 Task: Start in the project TransferLine the sprint 'Warp Speed Ahead', with a duration of 3 weeks.
Action: Mouse moved to (256, 67)
Screenshot: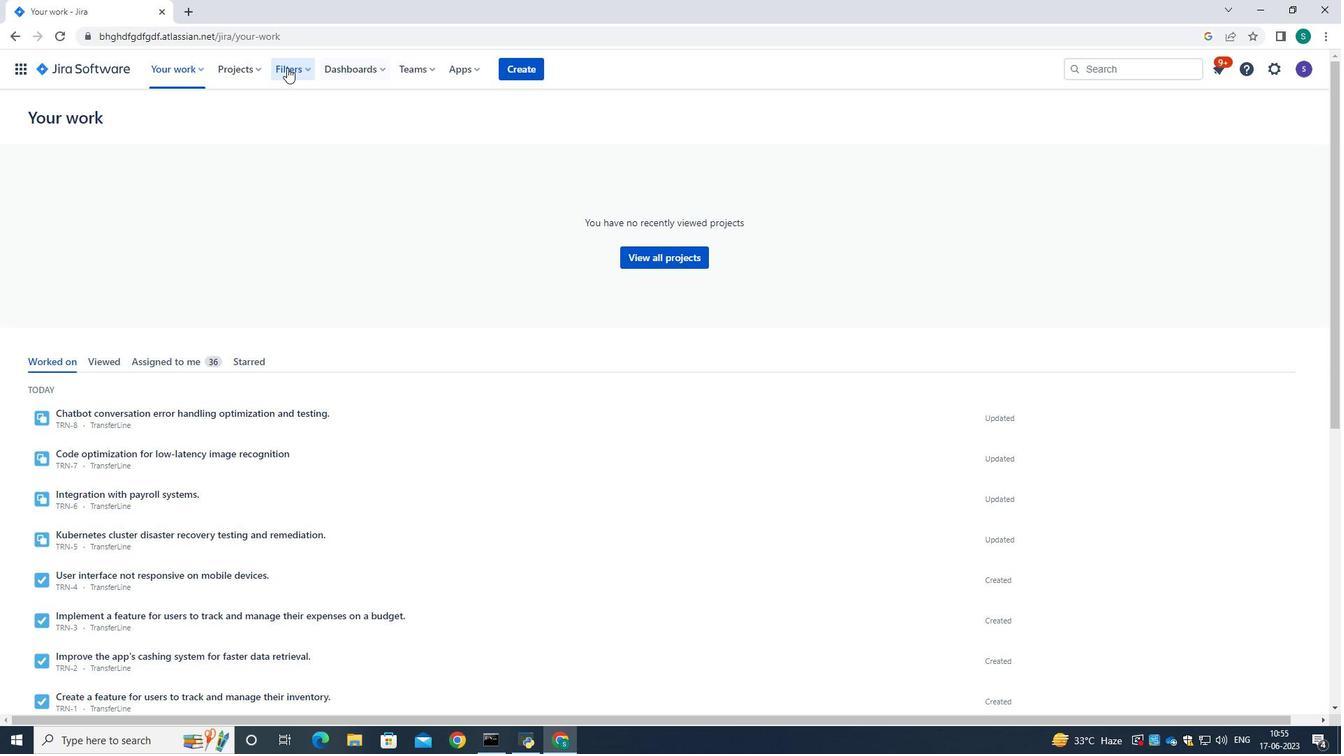 
Action: Mouse pressed left at (256, 67)
Screenshot: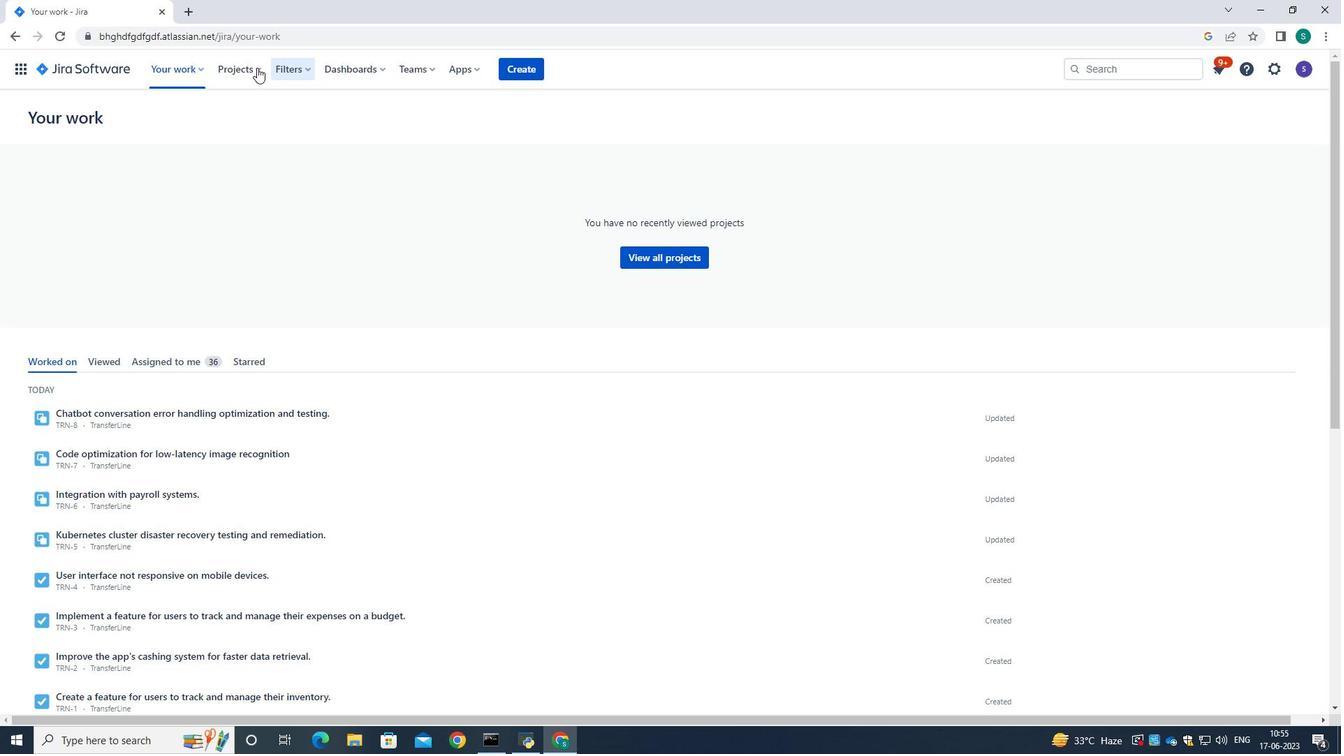 
Action: Mouse moved to (250, 135)
Screenshot: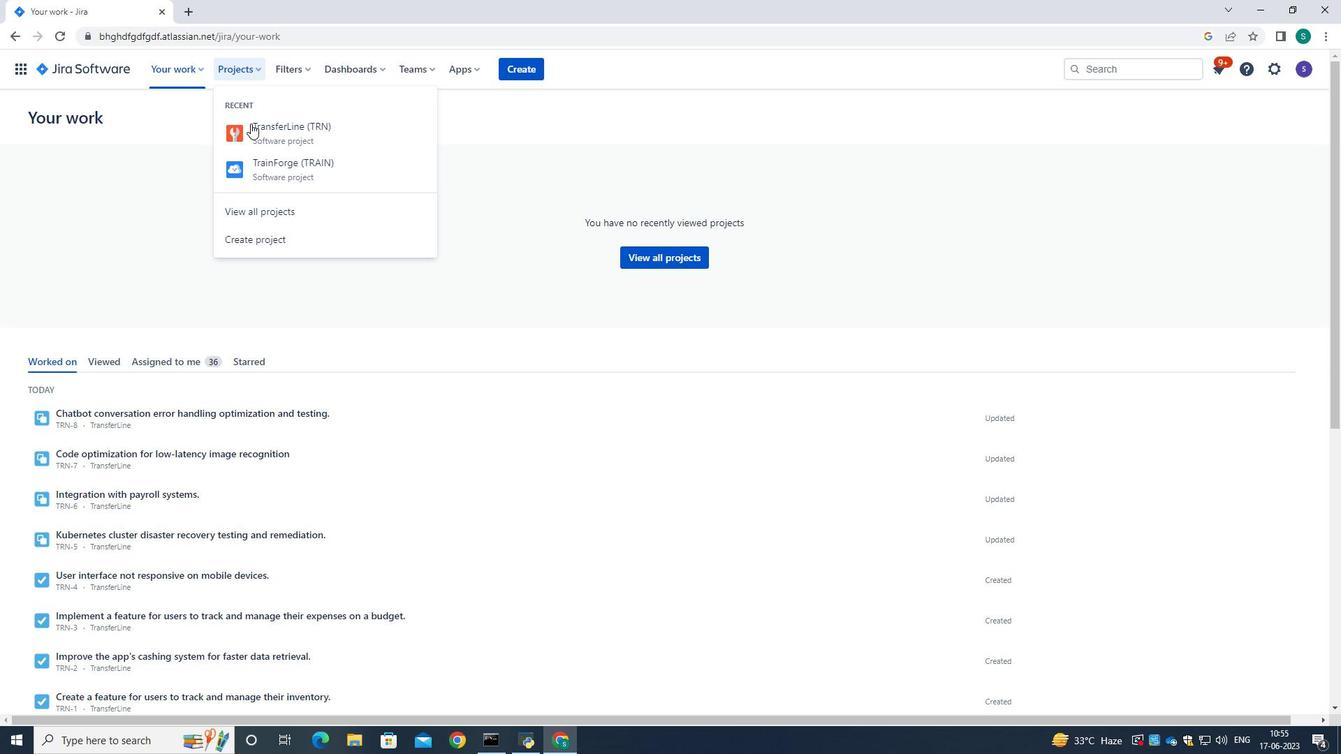 
Action: Mouse pressed left at (250, 135)
Screenshot: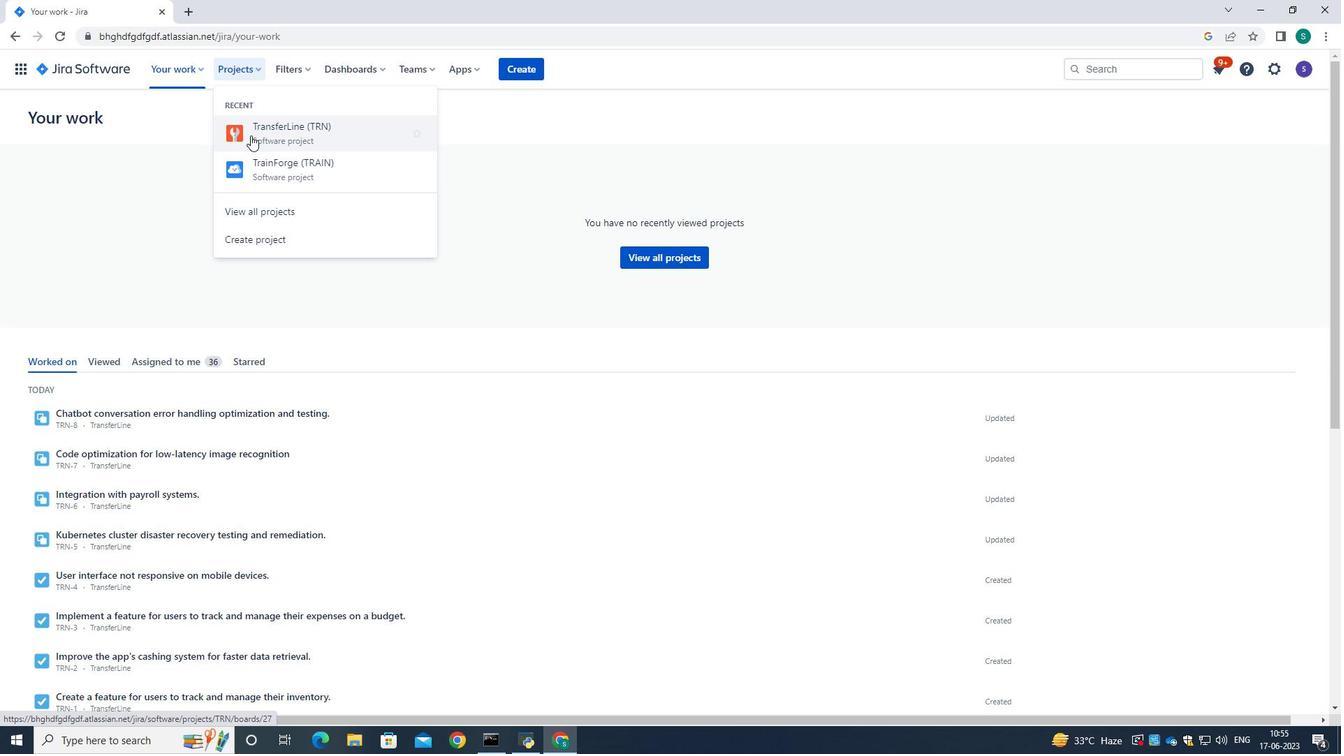 
Action: Mouse moved to (97, 220)
Screenshot: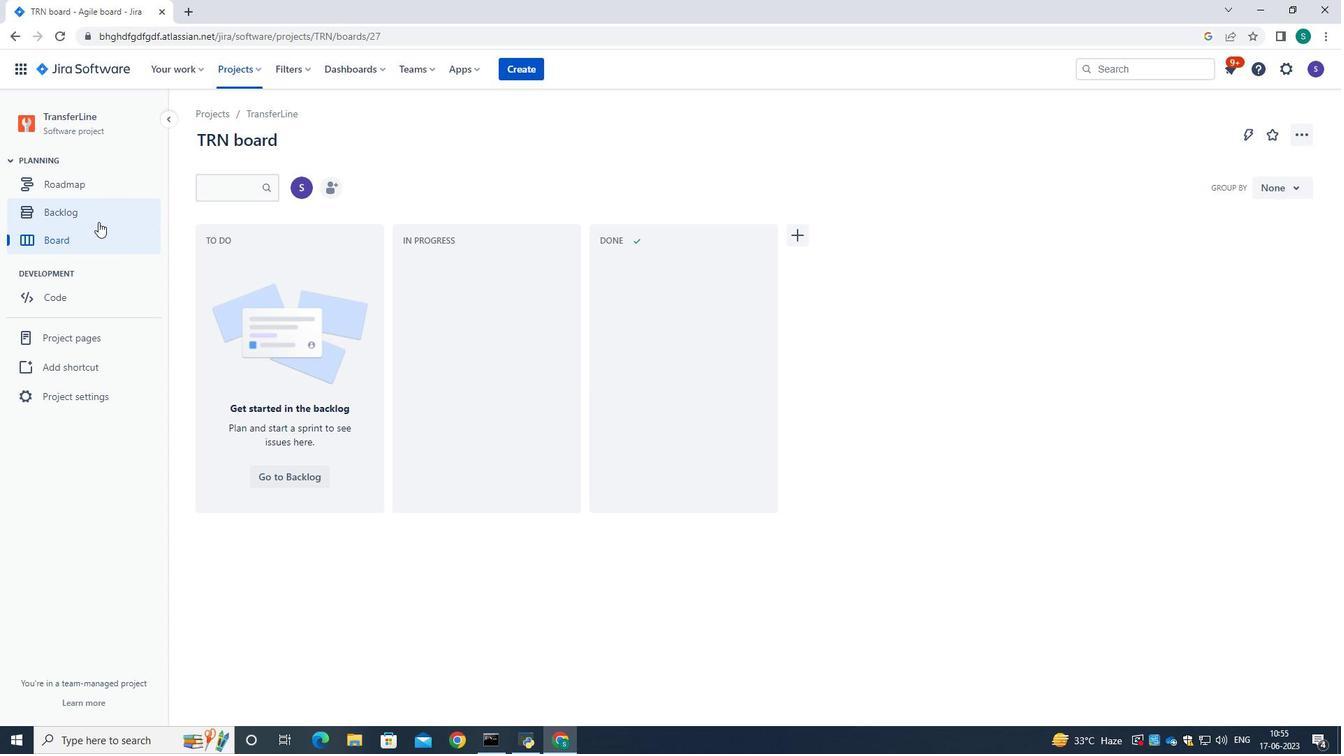 
Action: Mouse pressed left at (97, 220)
Screenshot: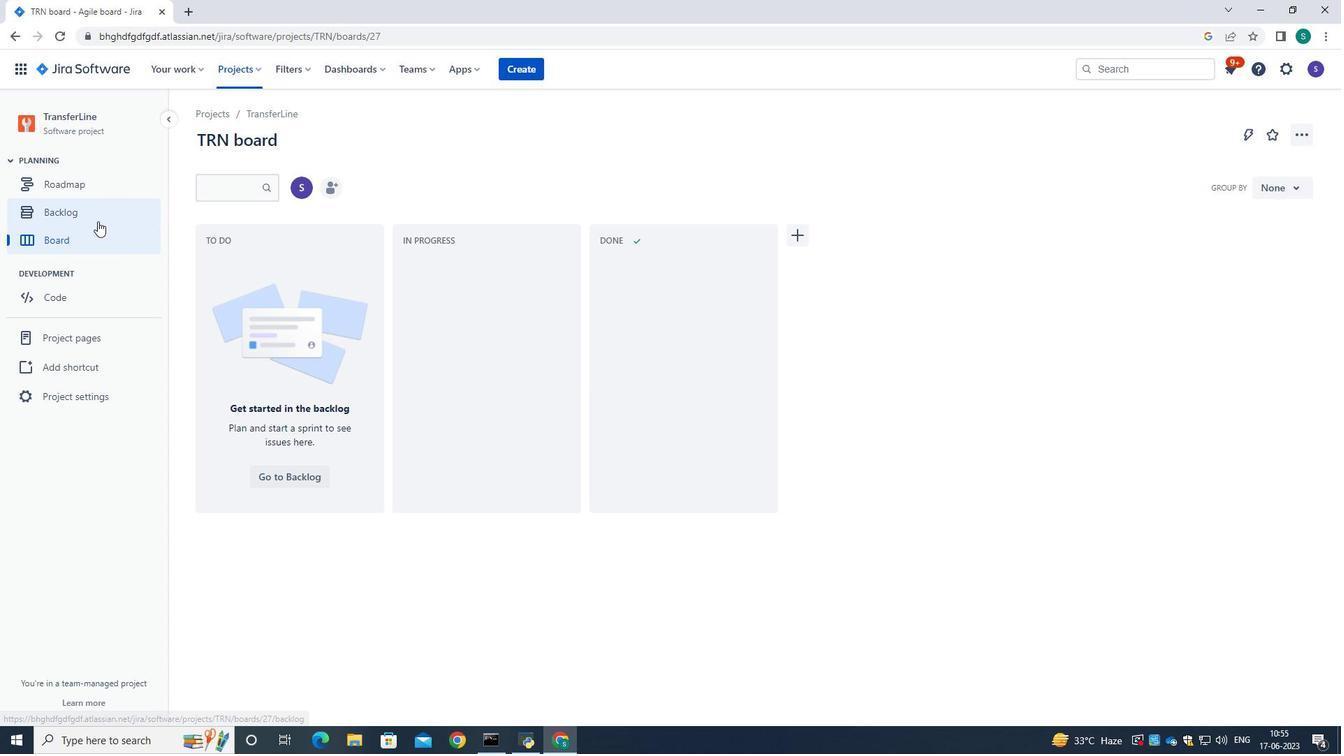 
Action: Mouse moved to (498, 347)
Screenshot: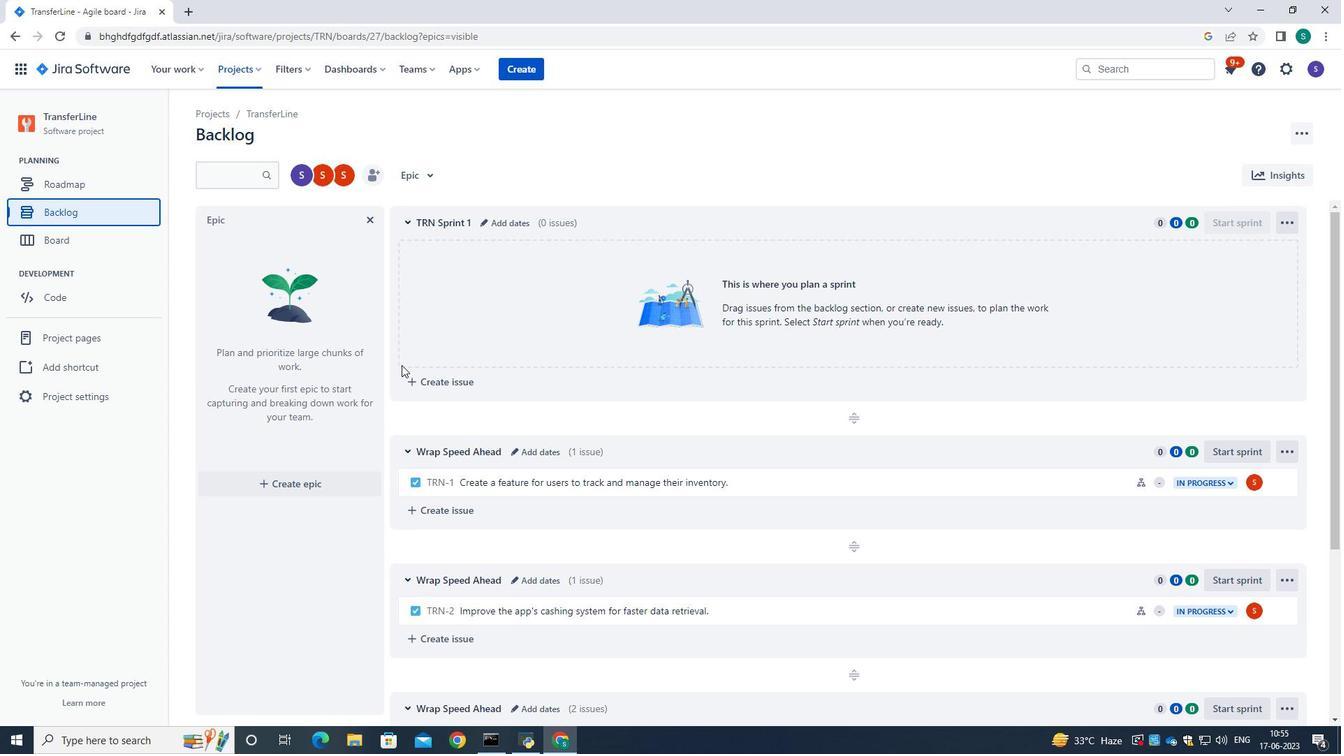 
Action: Mouse scrolled (498, 346) with delta (0, 0)
Screenshot: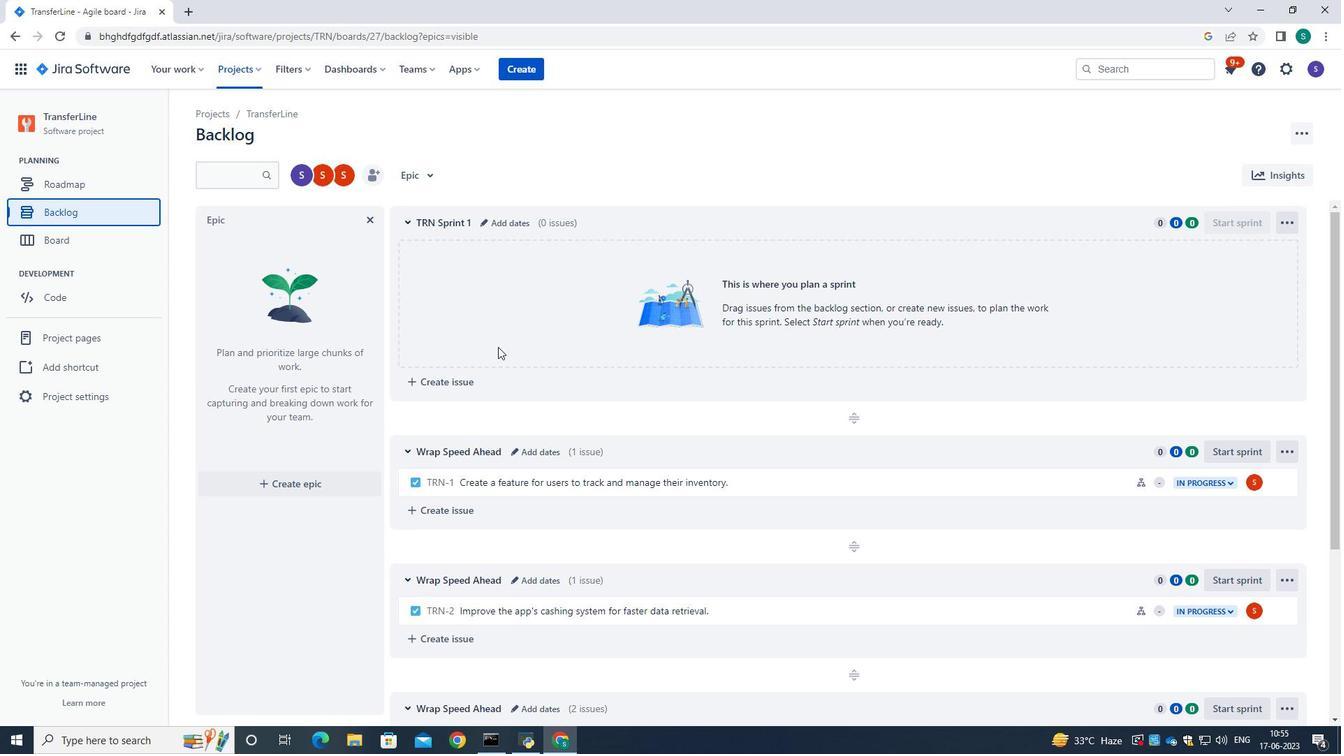 
Action: Mouse scrolled (498, 346) with delta (0, 0)
Screenshot: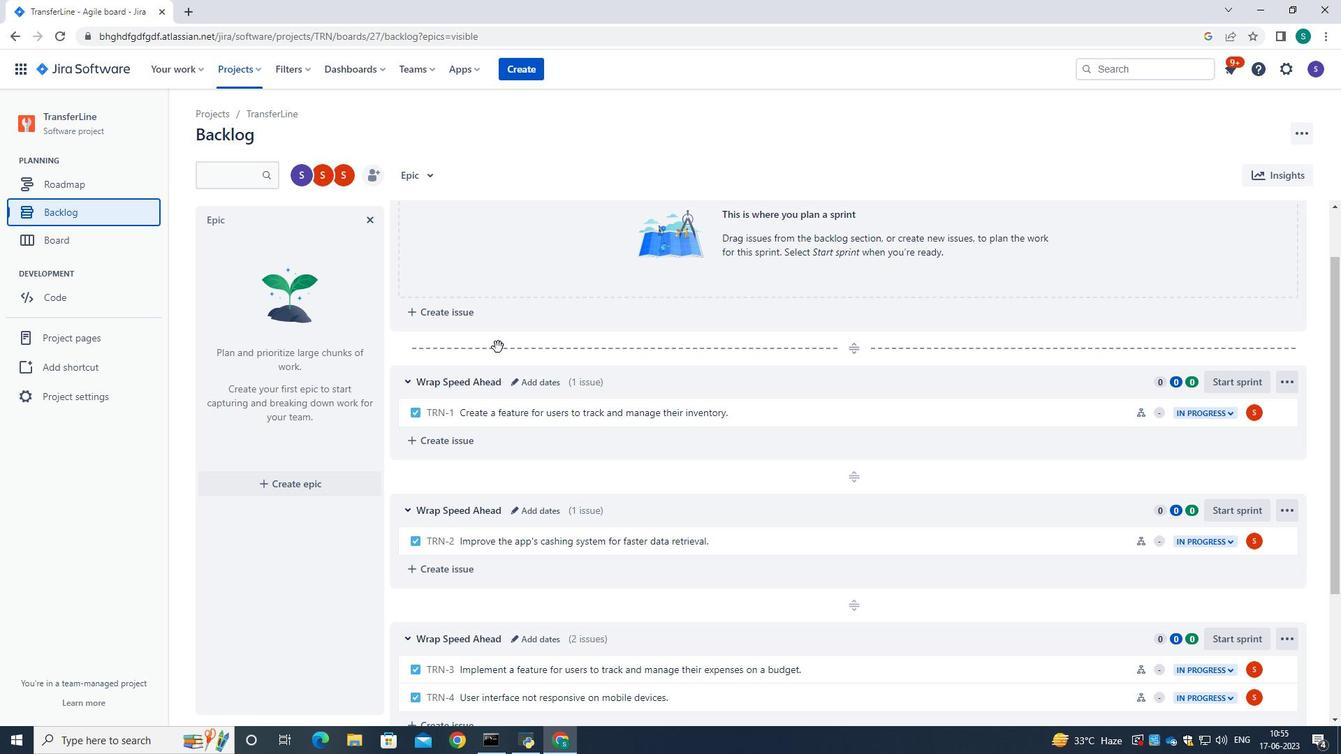 
Action: Mouse moved to (528, 313)
Screenshot: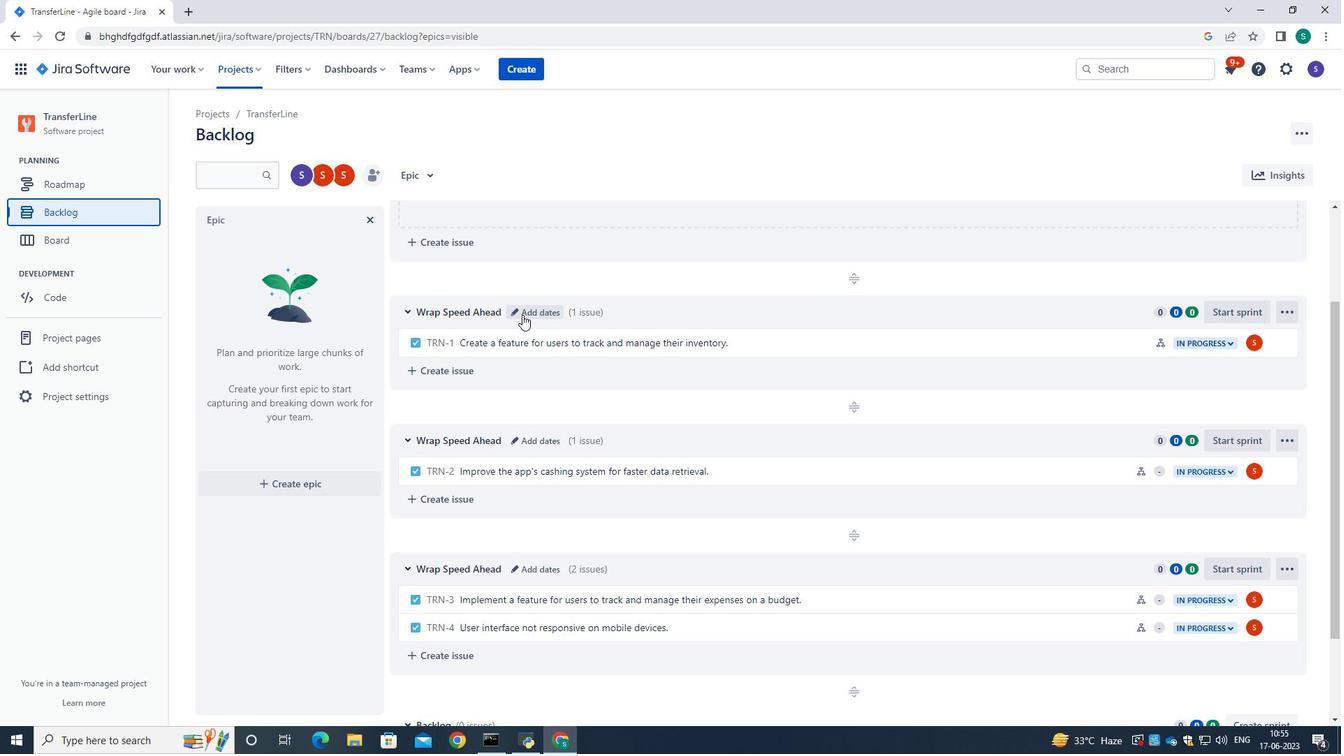 
Action: Mouse pressed left at (528, 313)
Screenshot: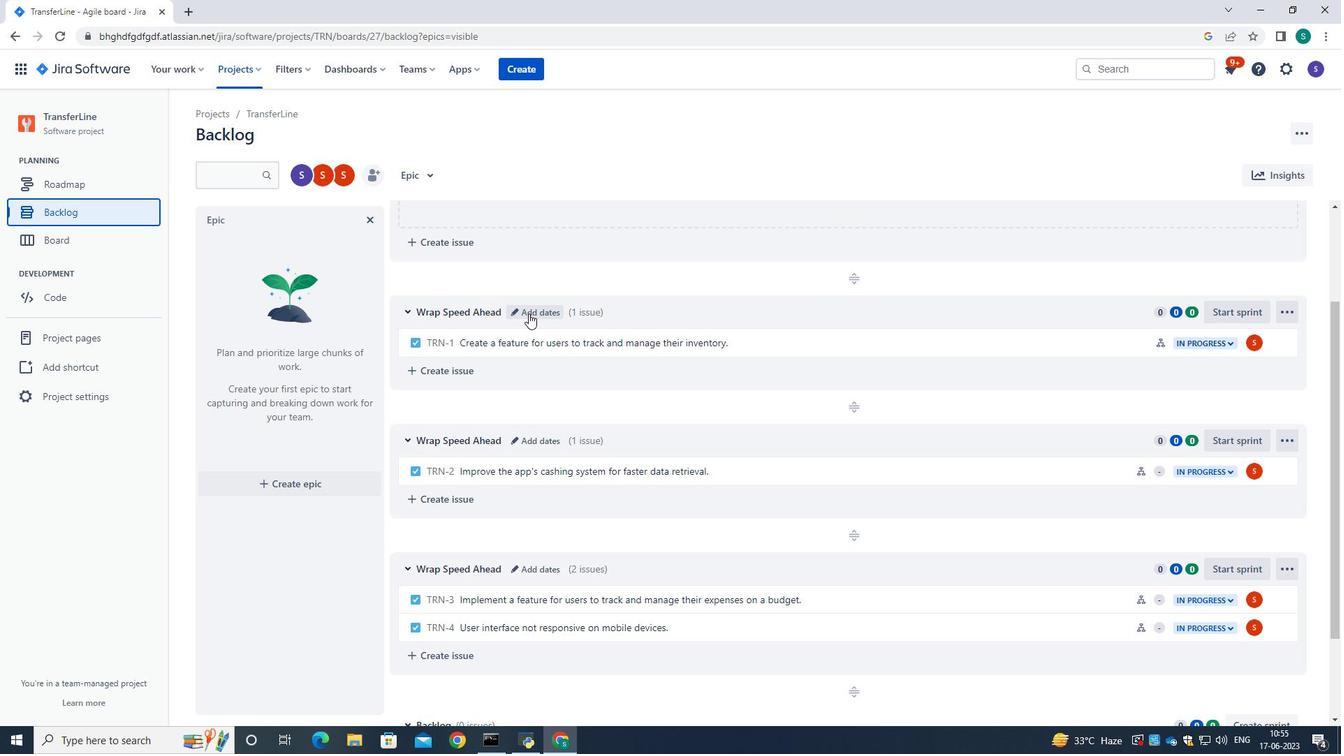 
Action: Mouse moved to (537, 221)
Screenshot: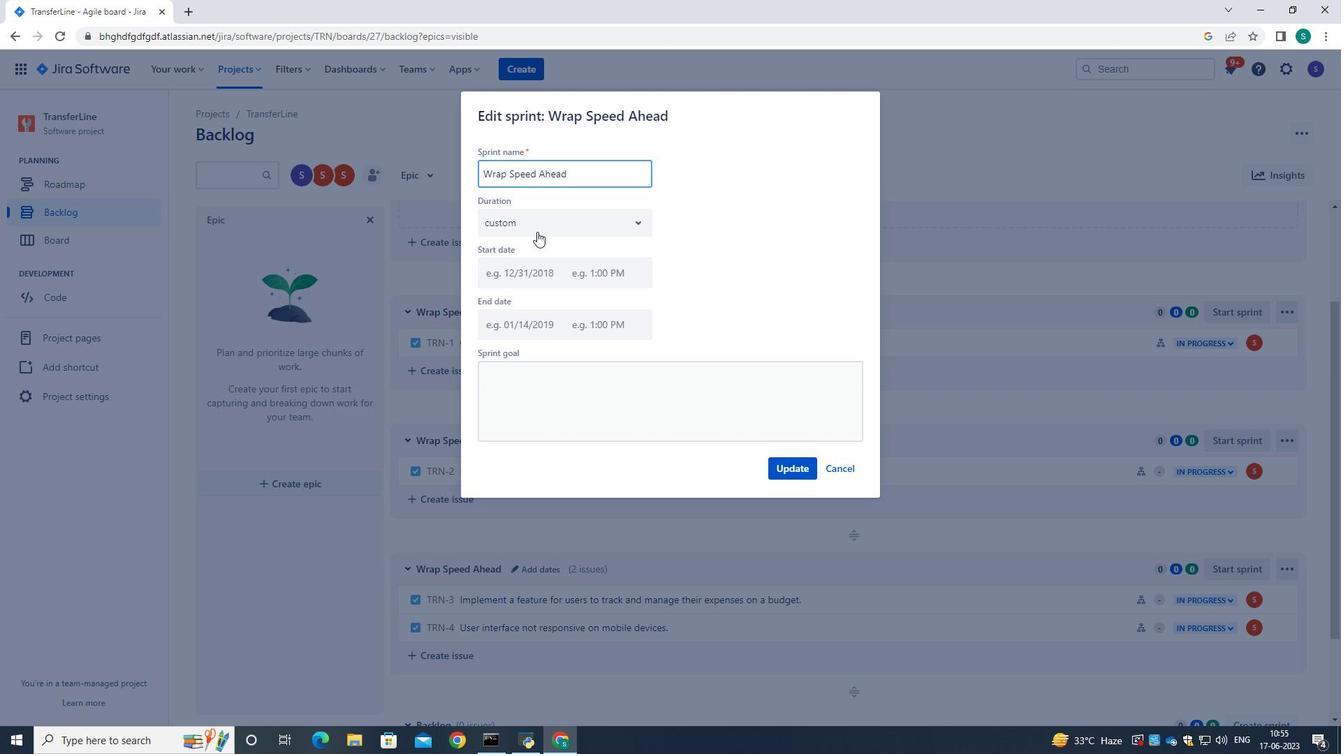 
Action: Mouse pressed left at (537, 221)
Screenshot: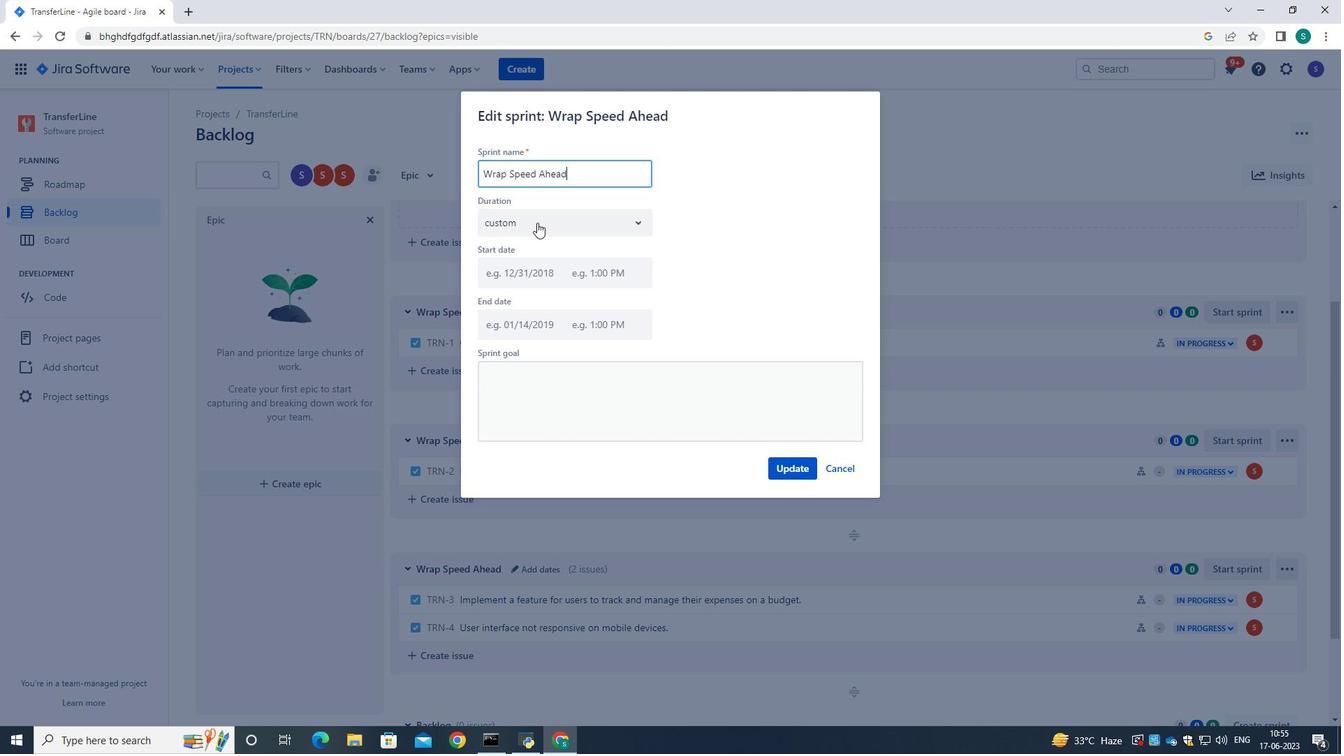 
Action: Mouse moved to (536, 301)
Screenshot: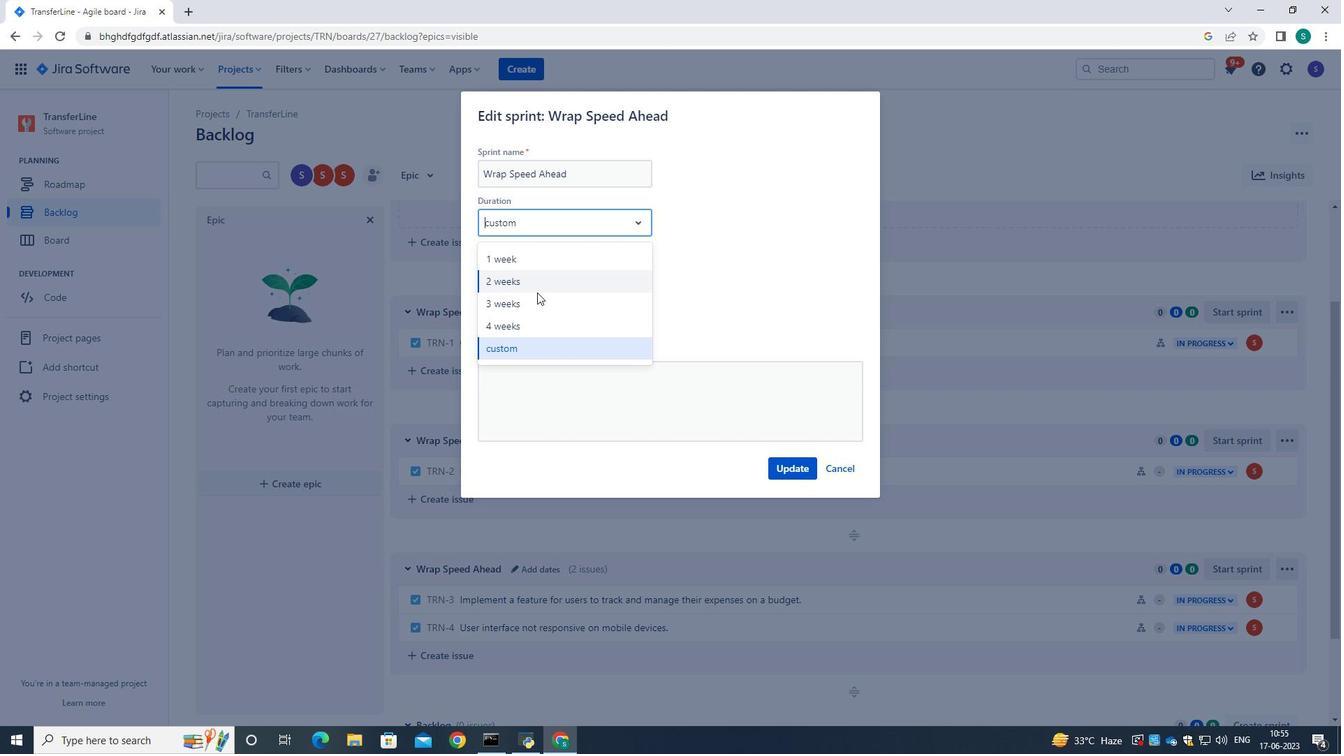 
Action: Mouse pressed left at (536, 301)
Screenshot: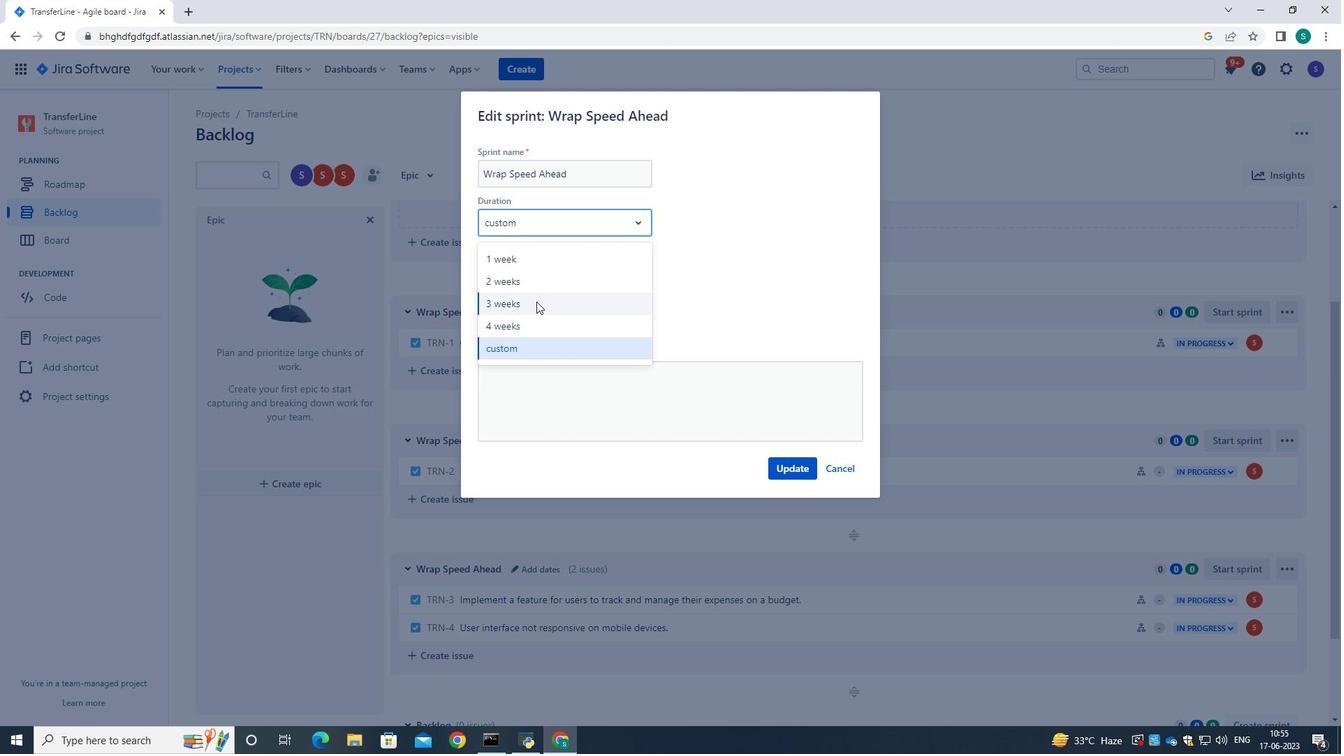 
Action: Mouse moved to (780, 464)
Screenshot: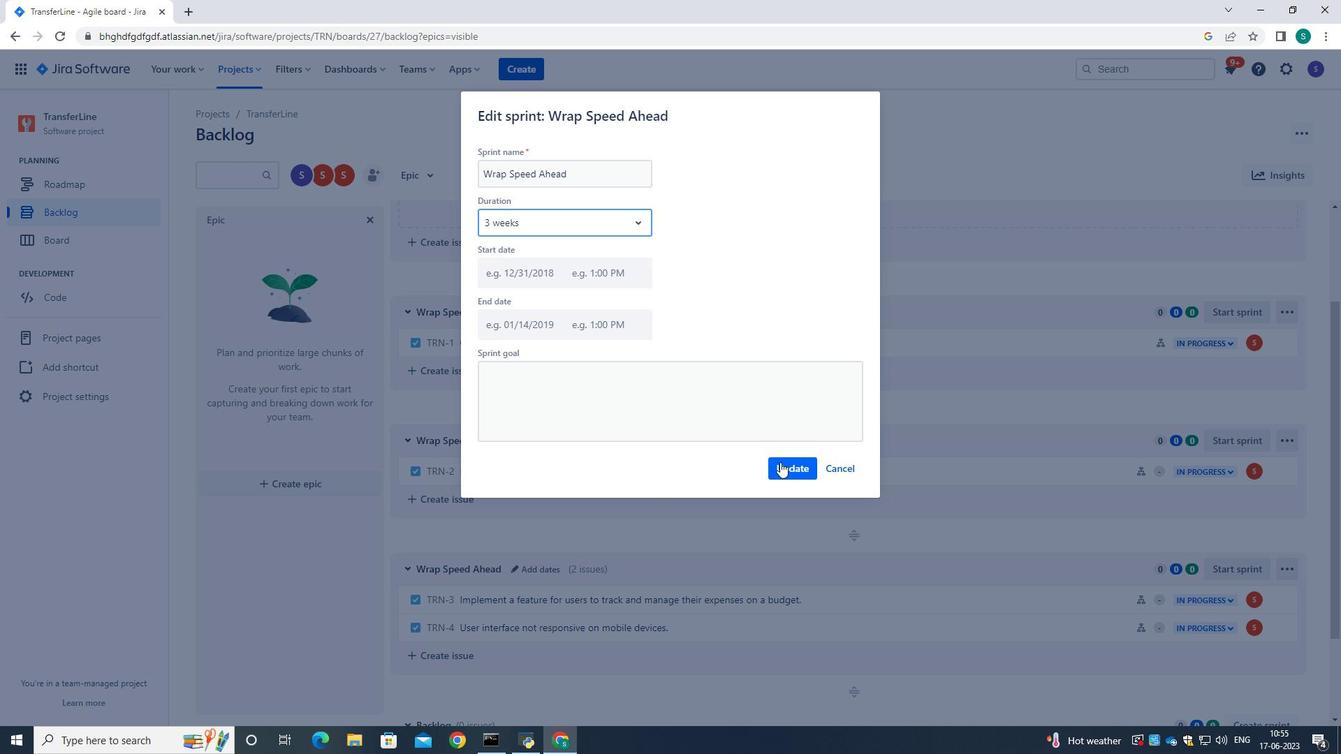 
Action: Mouse pressed left at (780, 464)
Screenshot: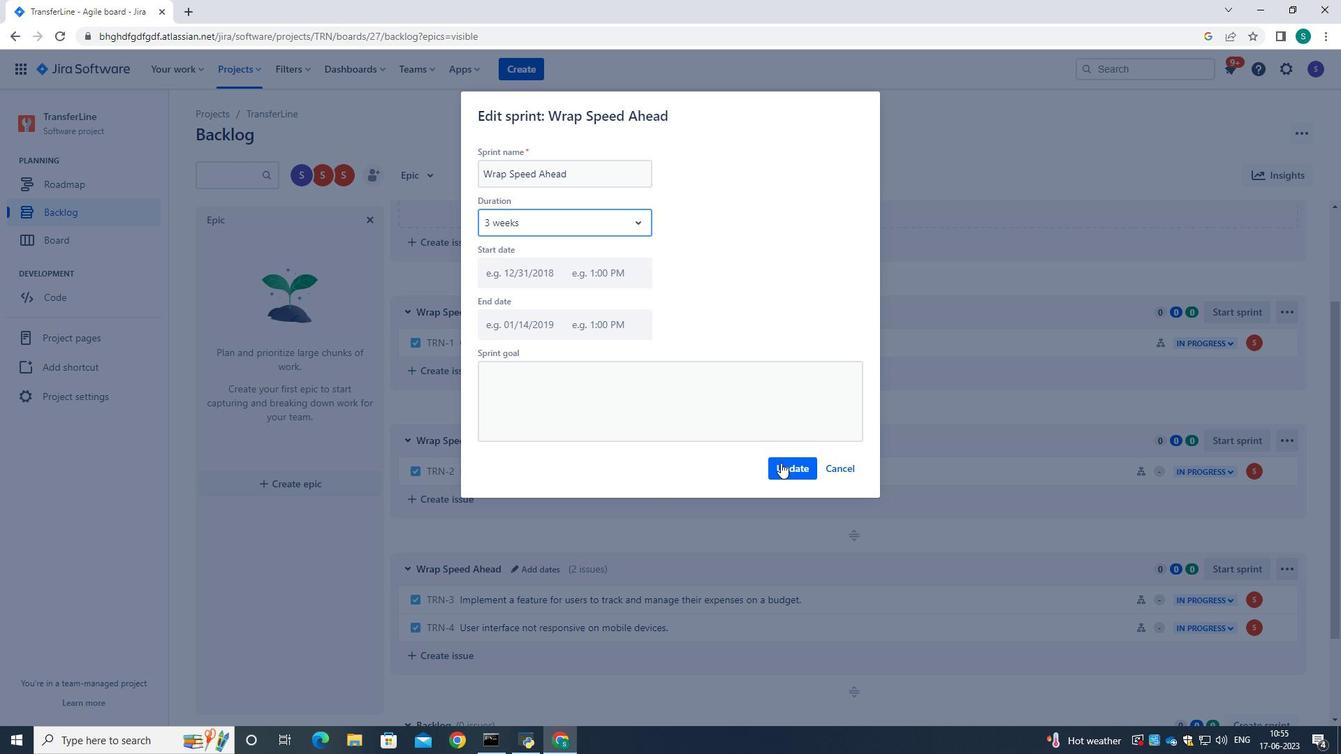 
Action: Mouse moved to (958, 183)
Screenshot: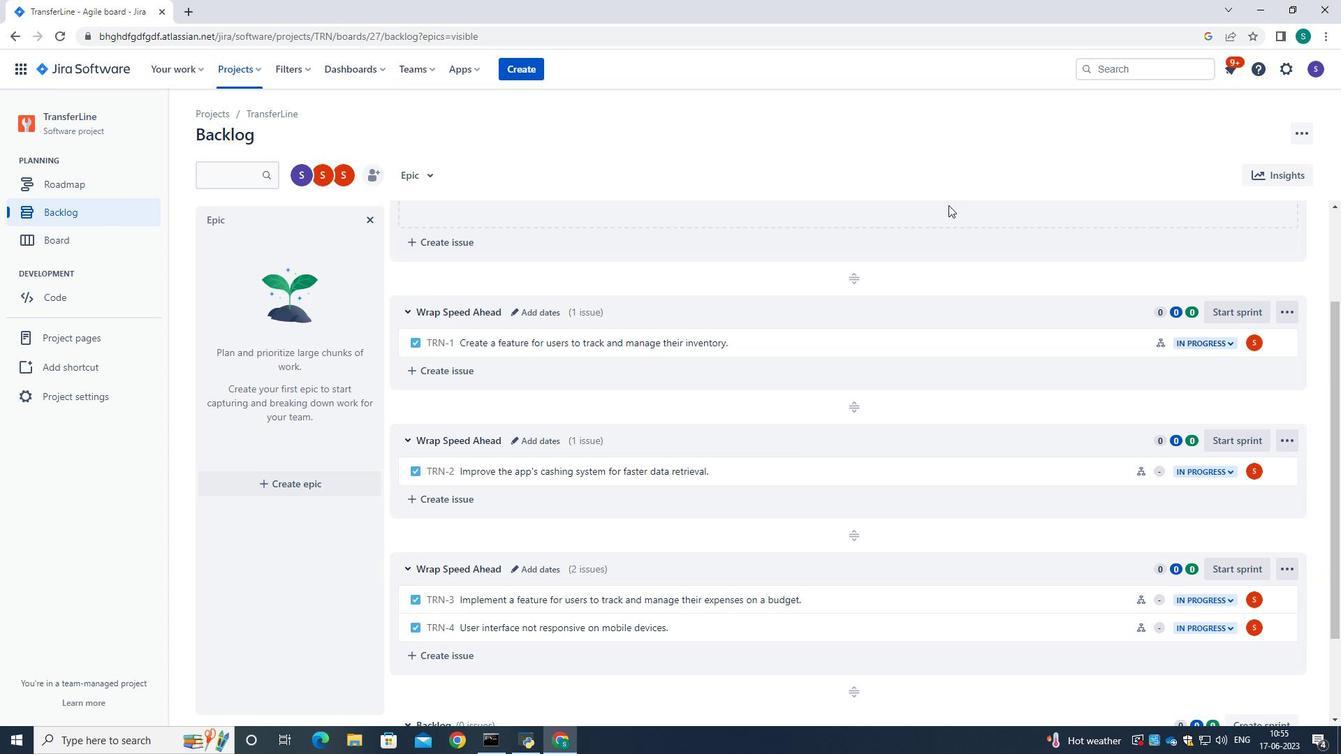 
